 Task: Add to scrum project ZoomTech a team member softage.2@softage.net and assign as Project Lead.
Action: Mouse moved to (82, 341)
Screenshot: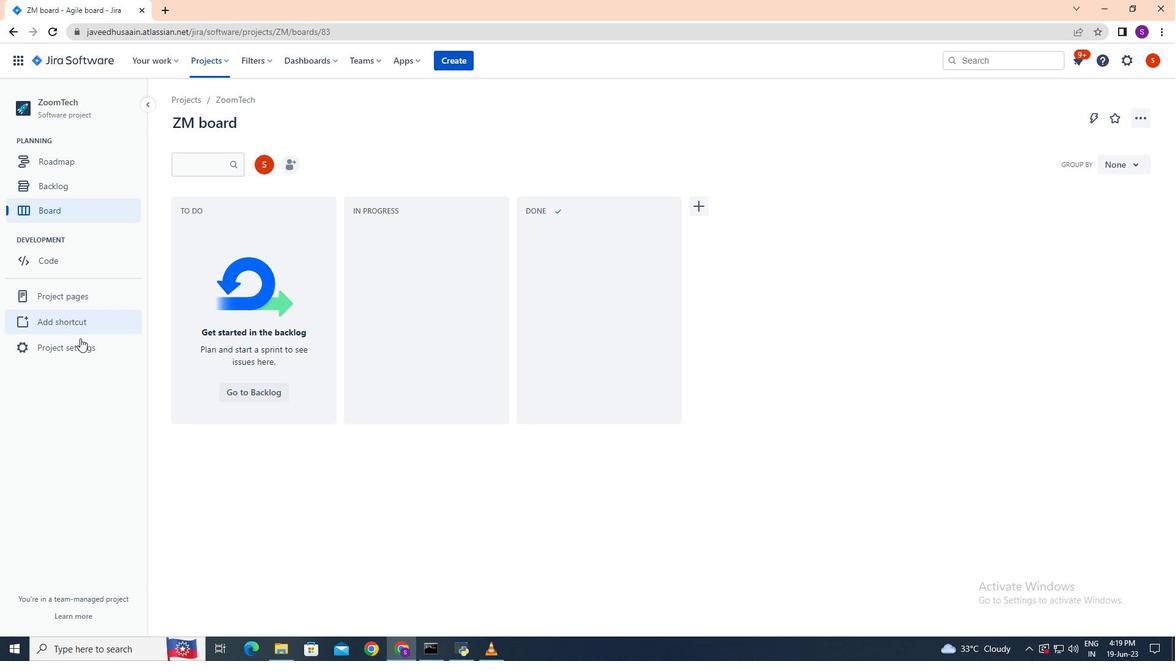 
Action: Mouse pressed left at (82, 341)
Screenshot: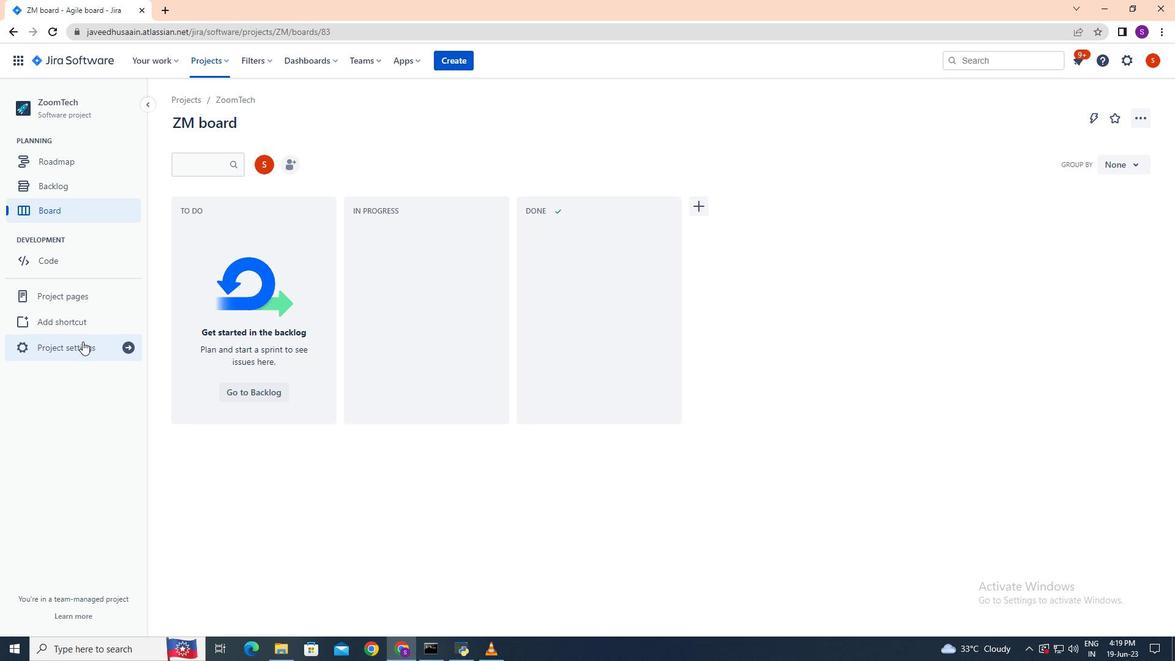 
Action: Mouse moved to (605, 389)
Screenshot: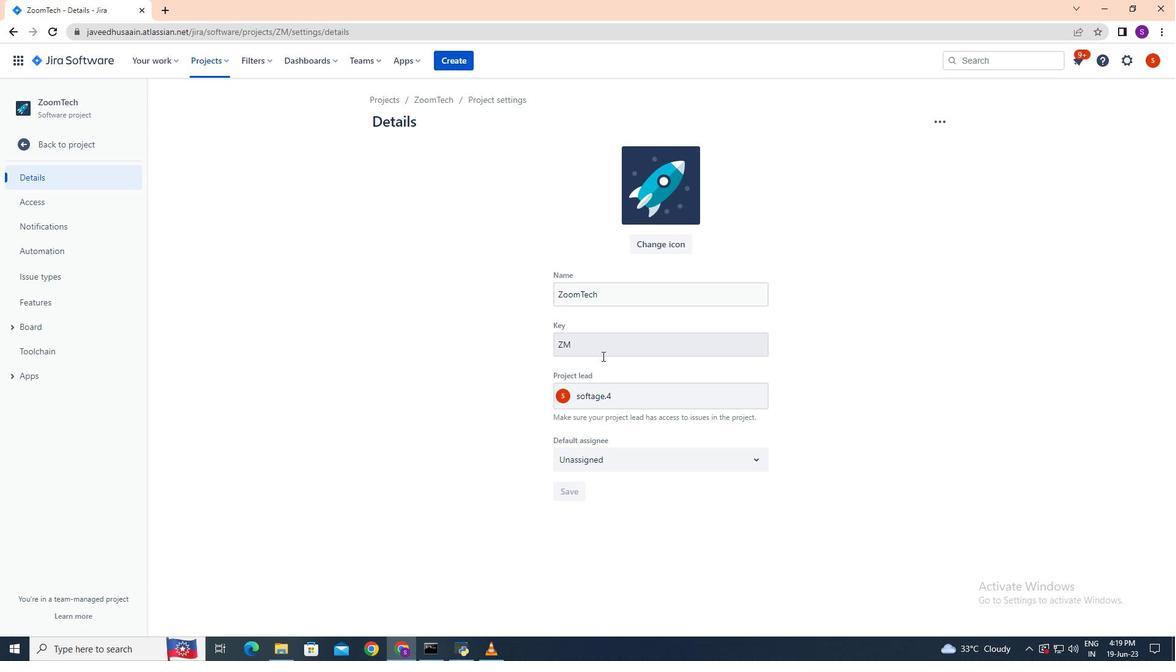
Action: Mouse pressed left at (605, 389)
Screenshot: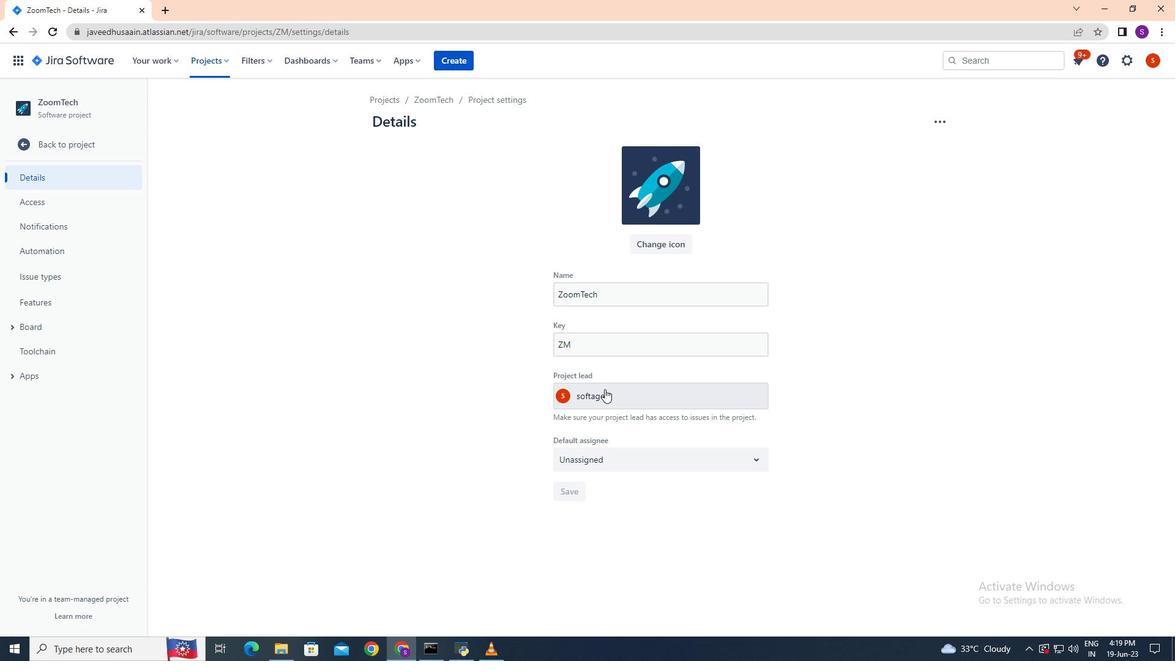 
Action: Key pressed softage.2<Key.shift><Key.shift>@softage.b<Key.backspace>net
Screenshot: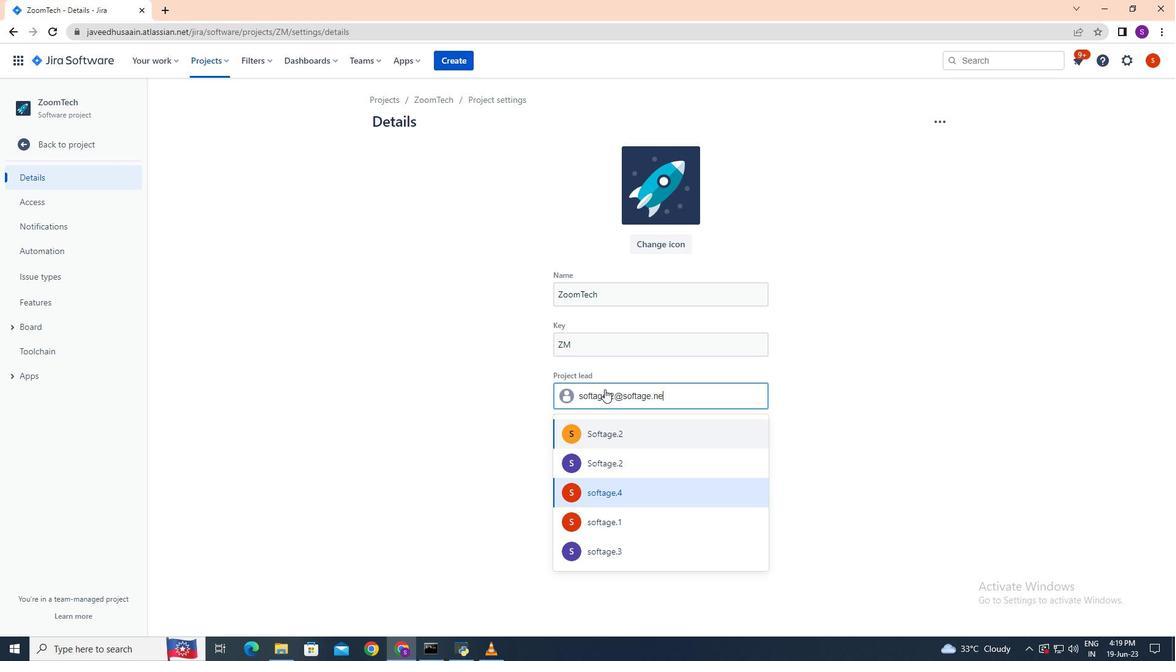 
Action: Mouse moved to (629, 440)
Screenshot: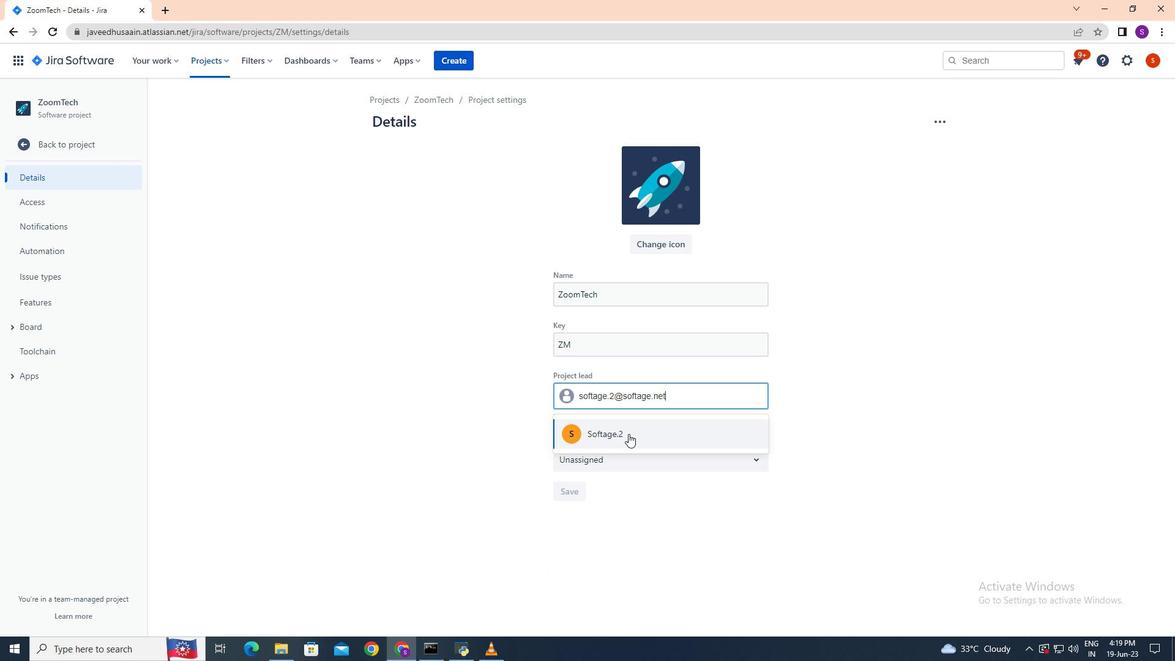 
Action: Mouse pressed left at (629, 440)
Screenshot: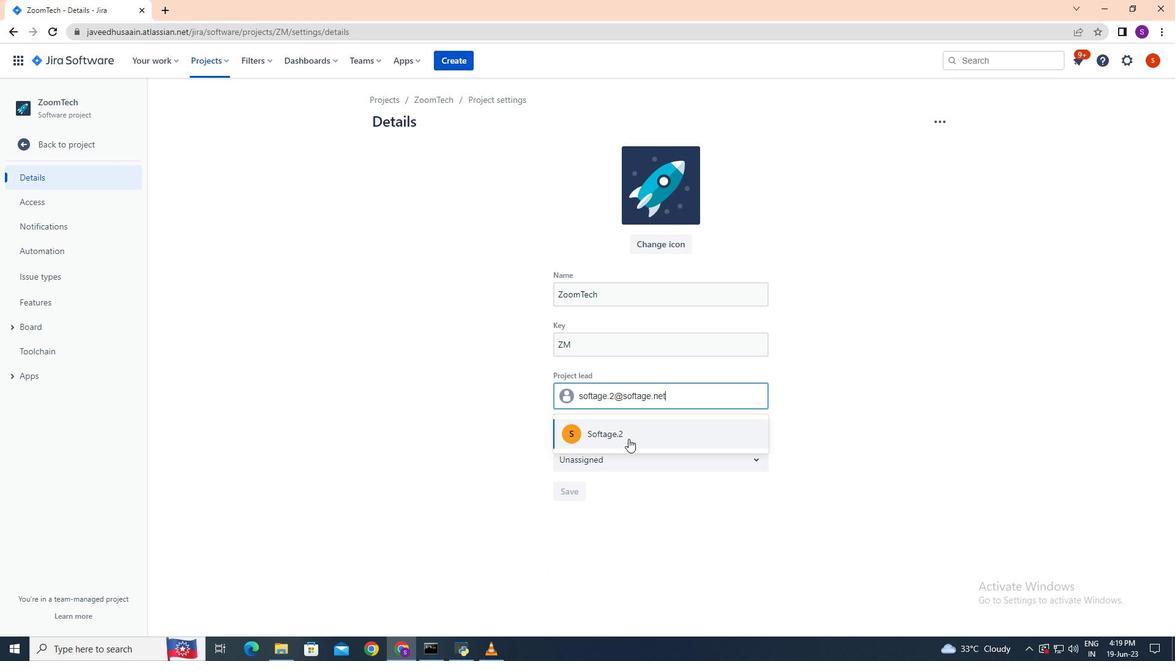
Action: Mouse moved to (627, 460)
Screenshot: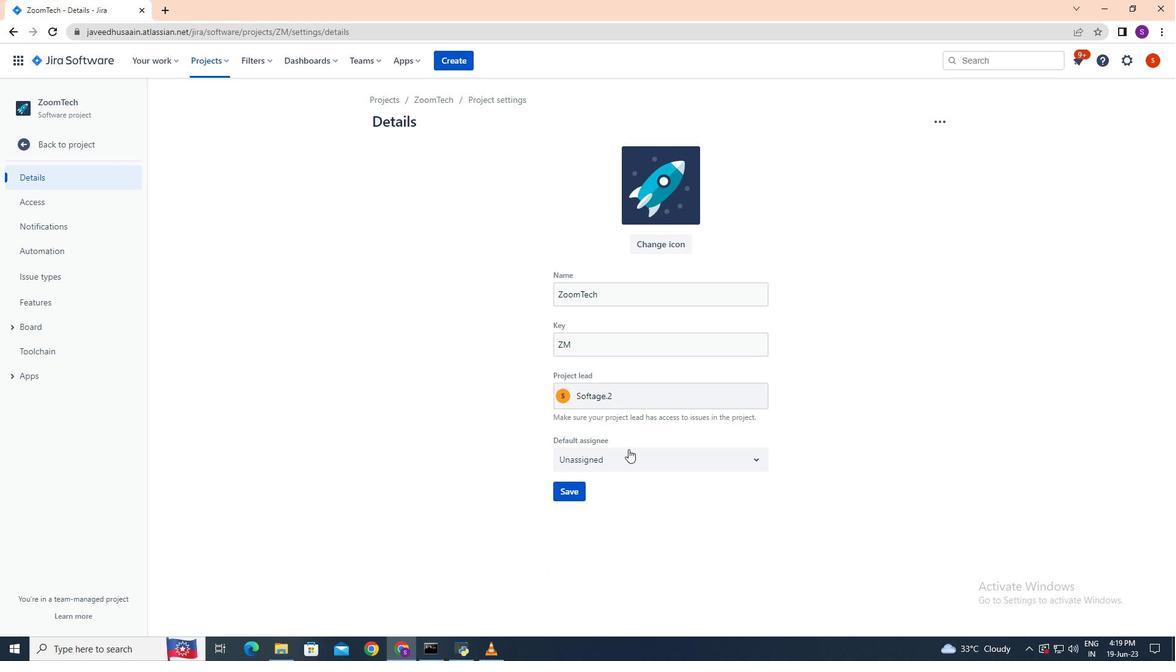 
Action: Mouse pressed left at (627, 460)
Screenshot: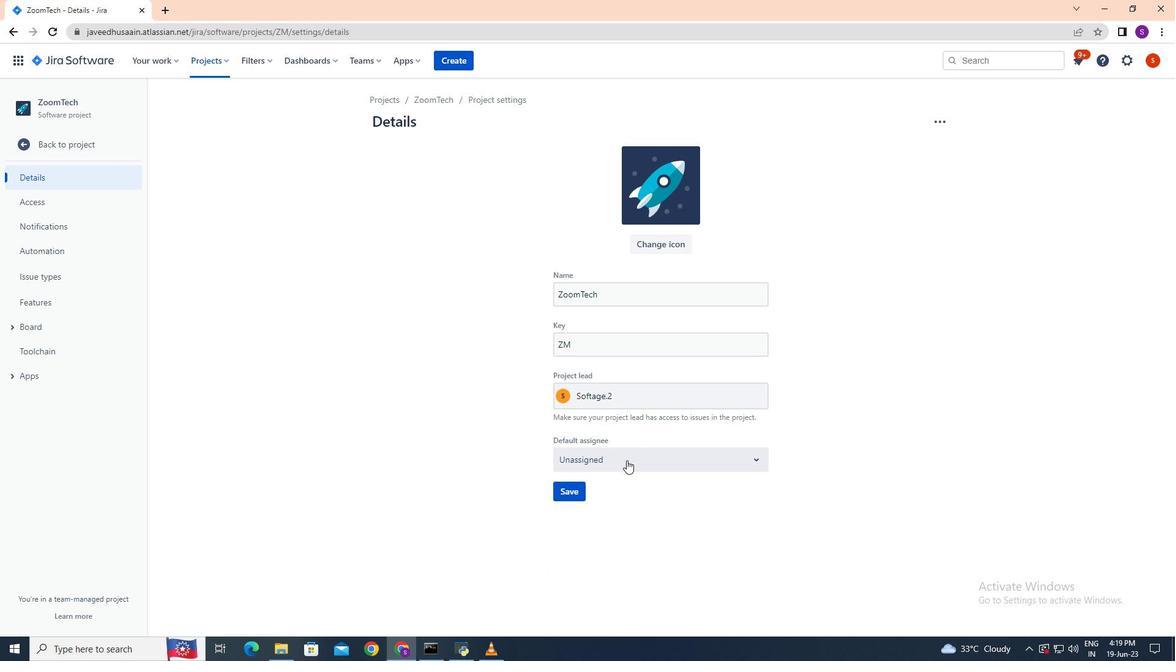 
Action: Mouse moved to (622, 490)
Screenshot: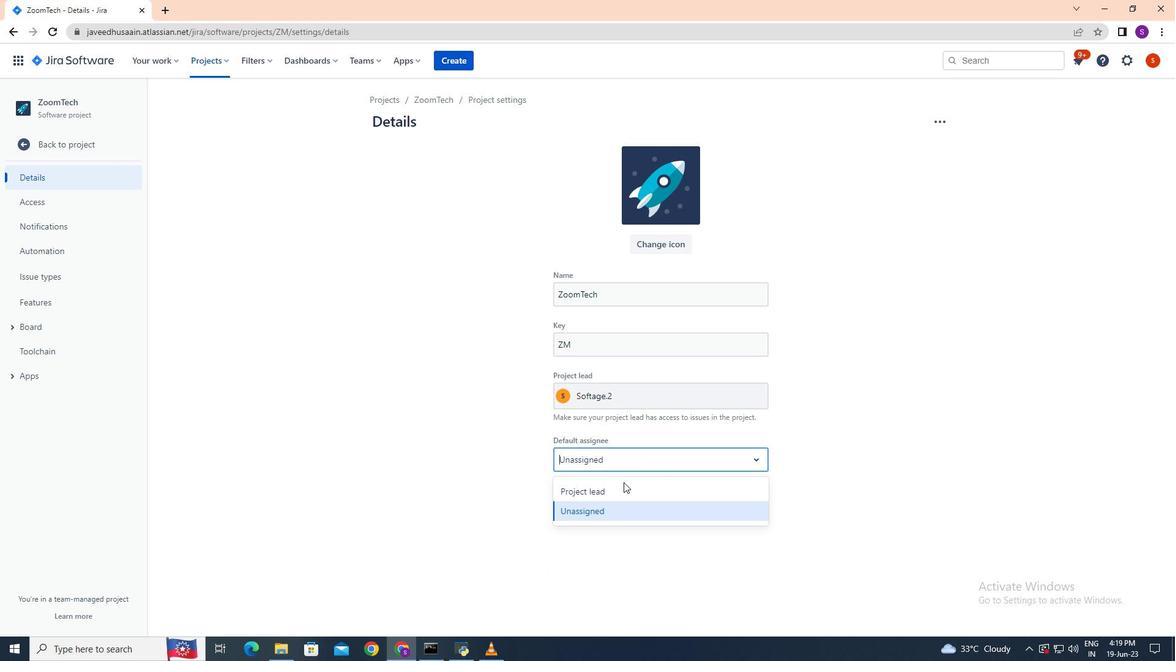 
Action: Mouse pressed left at (622, 490)
Screenshot: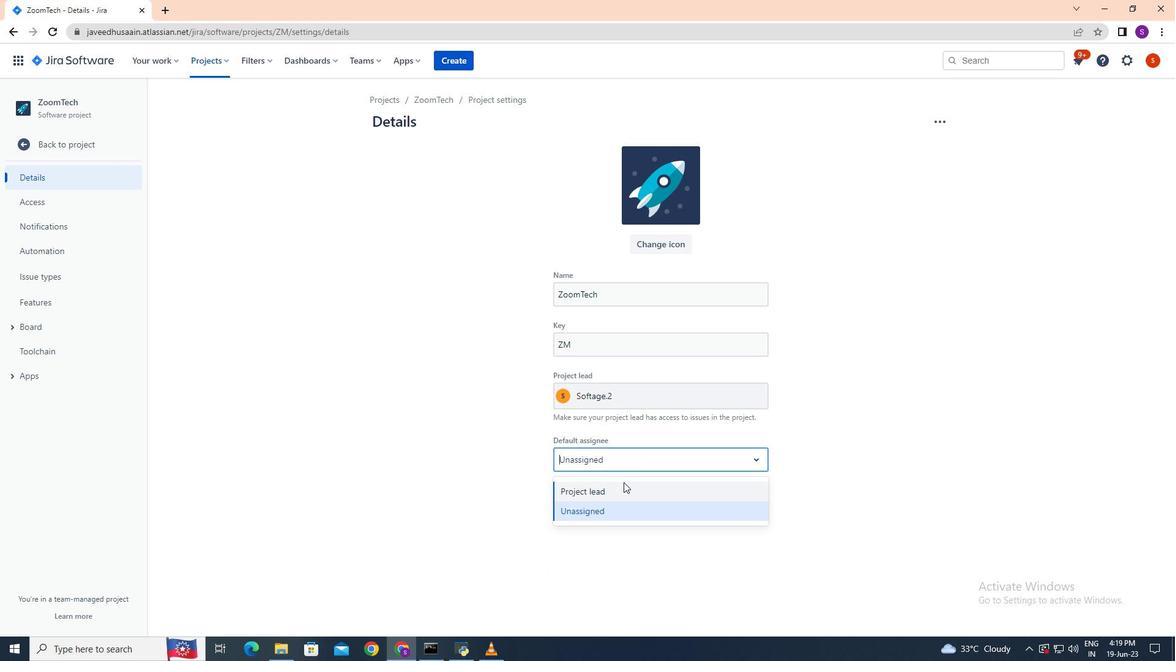 
Action: Mouse moved to (562, 489)
Screenshot: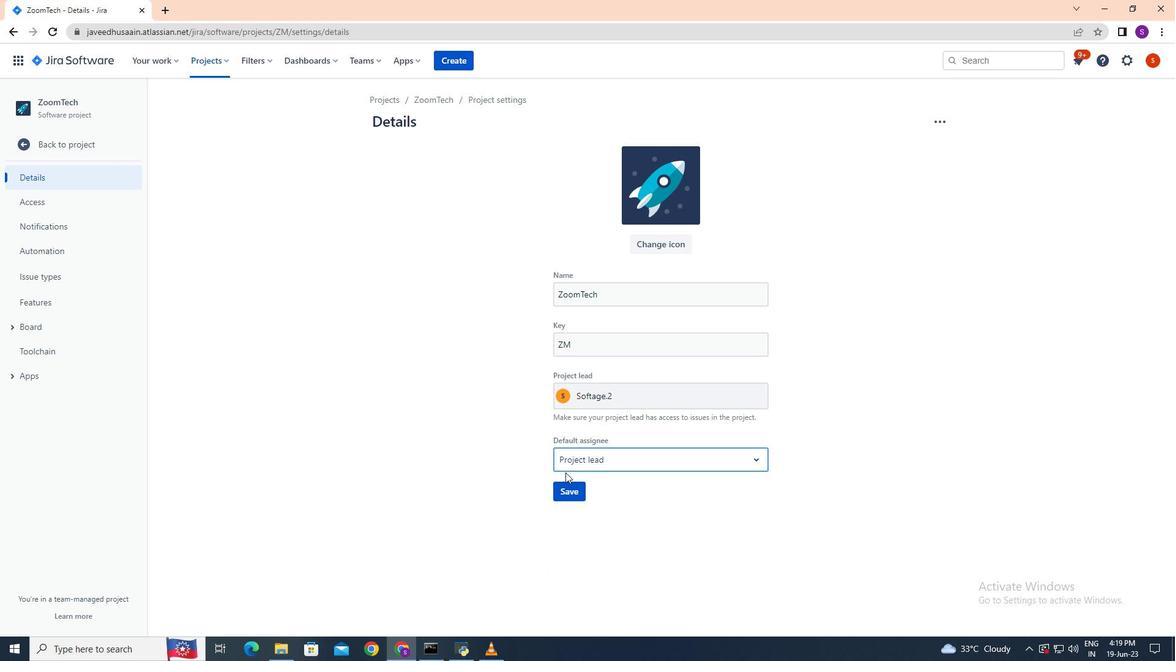 
Action: Mouse pressed left at (562, 489)
Screenshot: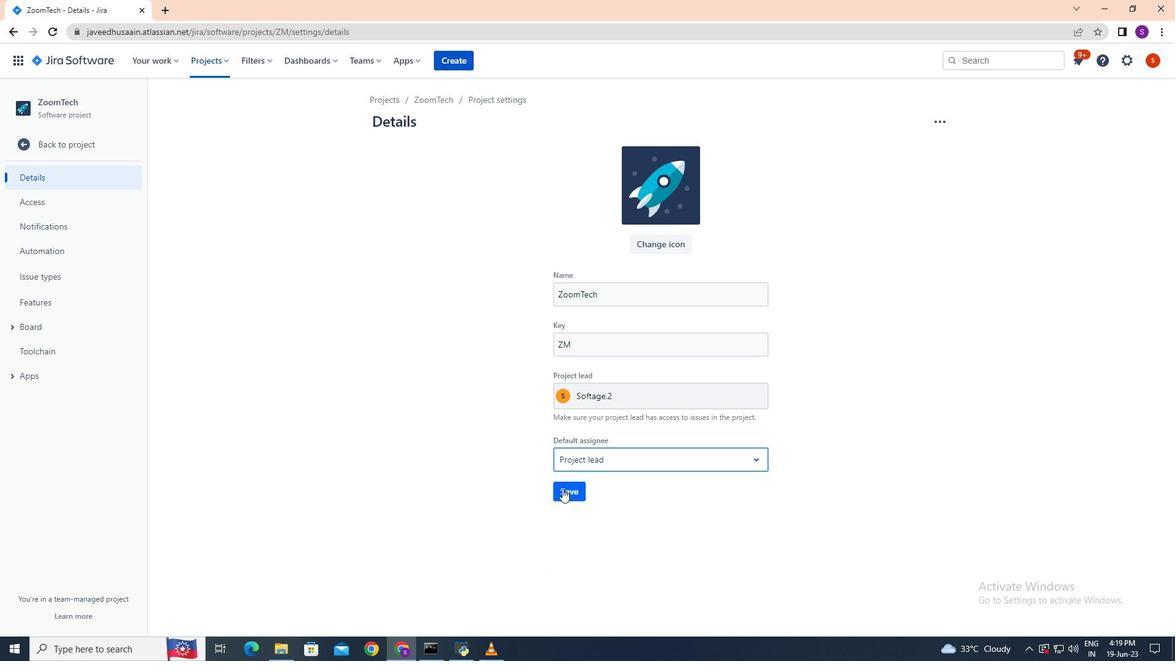 
